 Task: Look for properties that have pools.
Action: Mouse moved to (1076, 172)
Screenshot: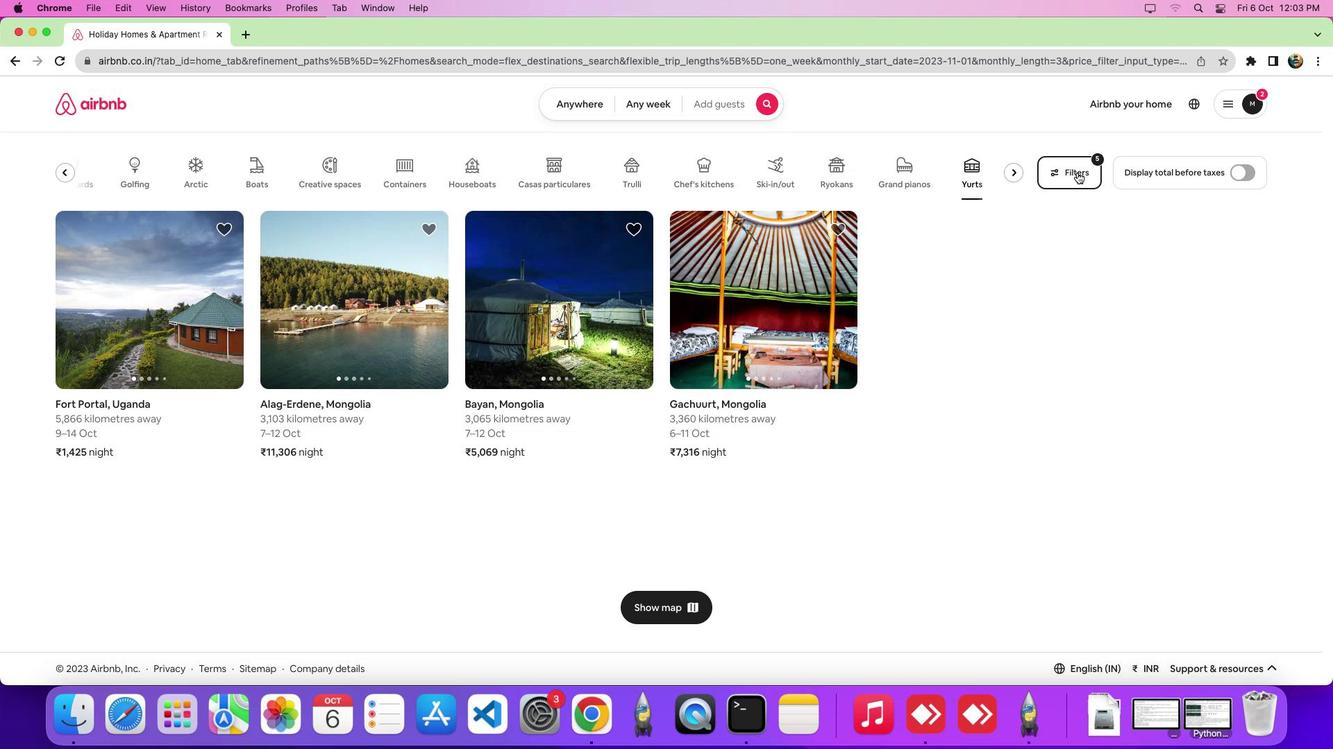 
Action: Mouse pressed left at (1076, 172)
Screenshot: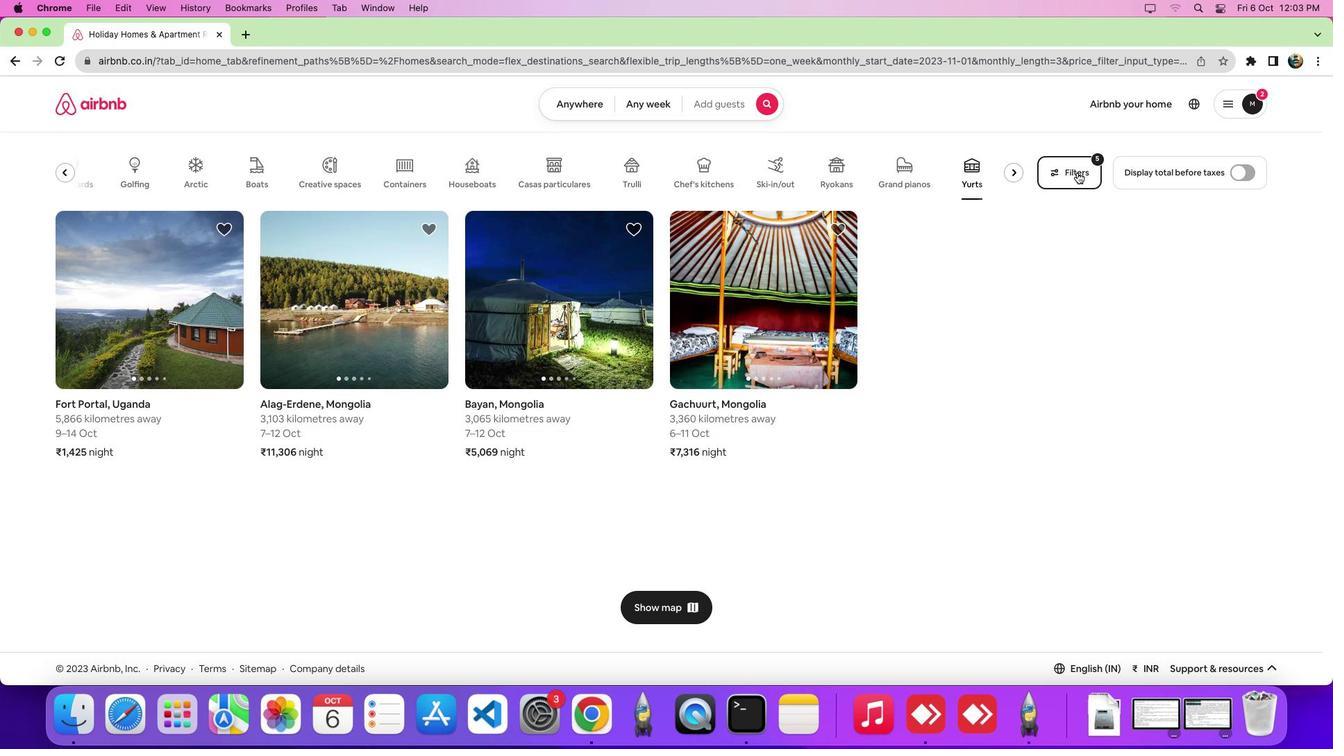 
Action: Mouse moved to (524, 249)
Screenshot: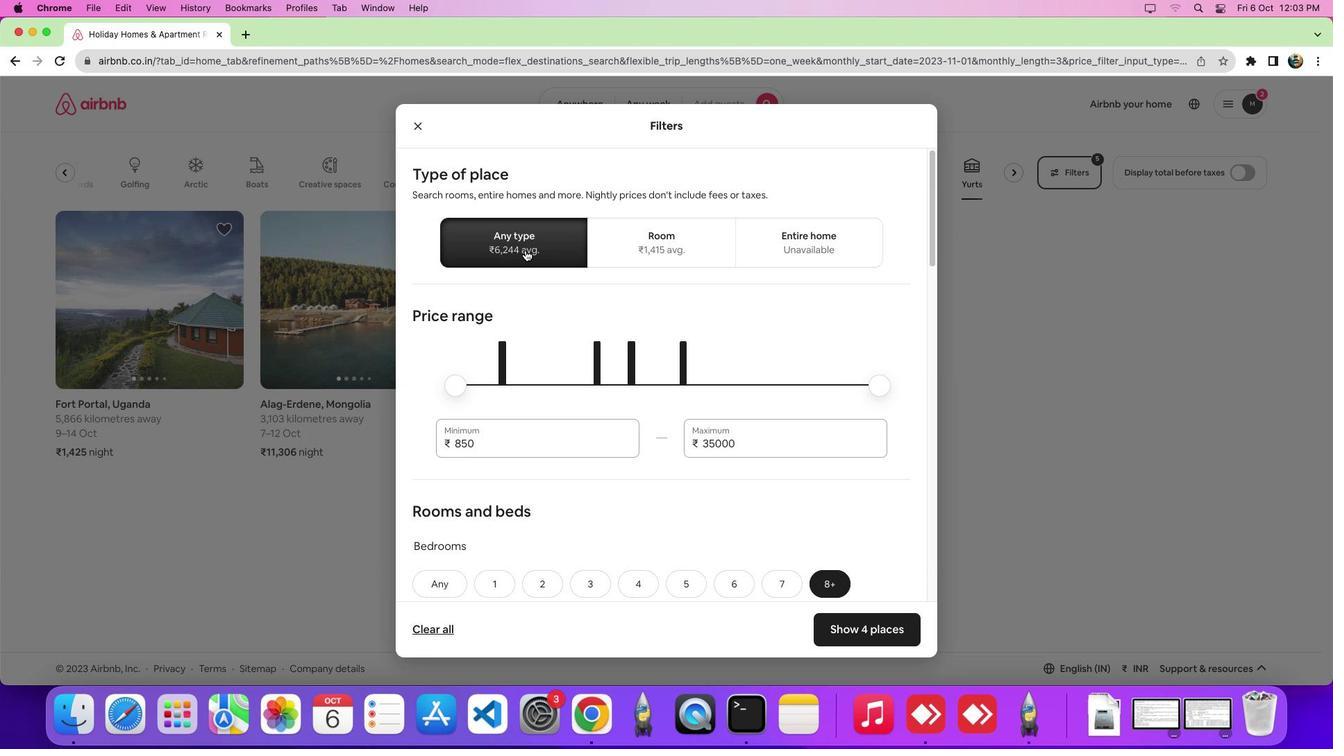 
Action: Mouse pressed left at (524, 249)
Screenshot: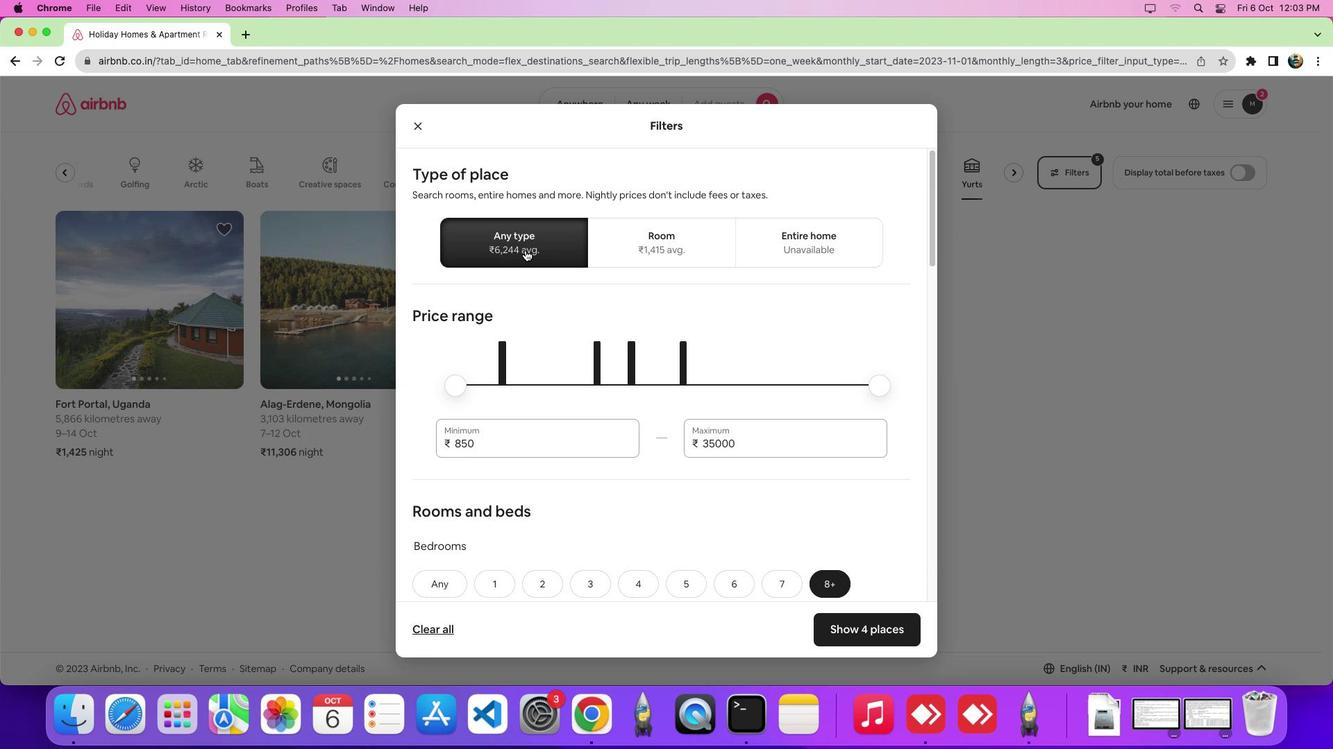 
Action: Mouse moved to (641, 408)
Screenshot: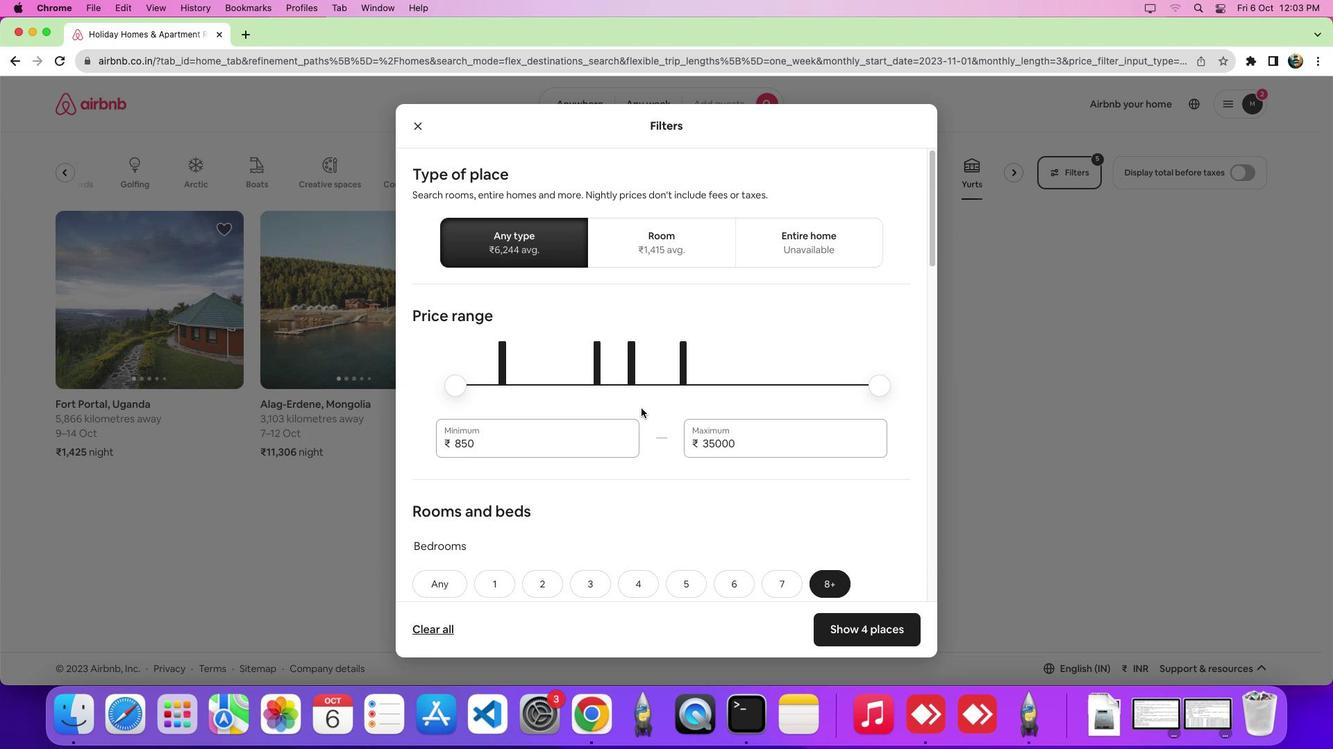 
Action: Mouse scrolled (641, 408) with delta (0, 0)
Screenshot: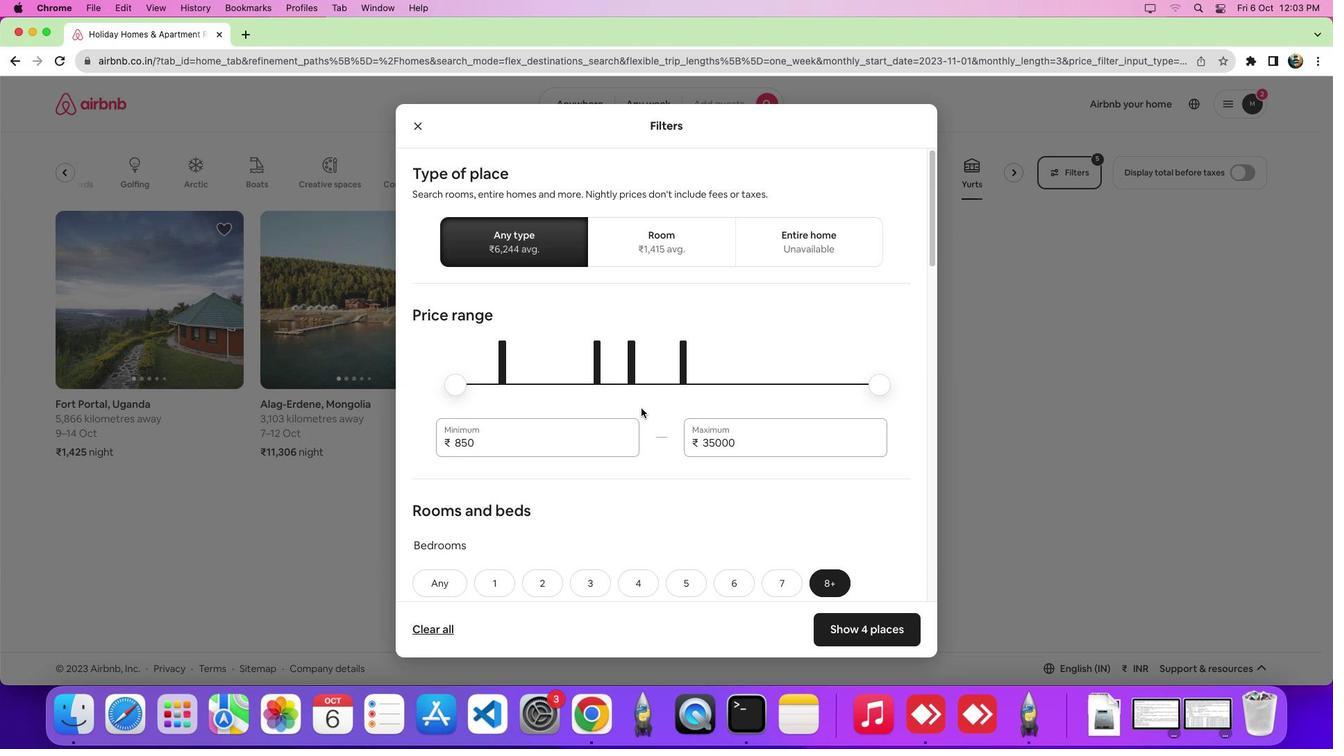 
Action: Mouse scrolled (641, 408) with delta (0, 0)
Screenshot: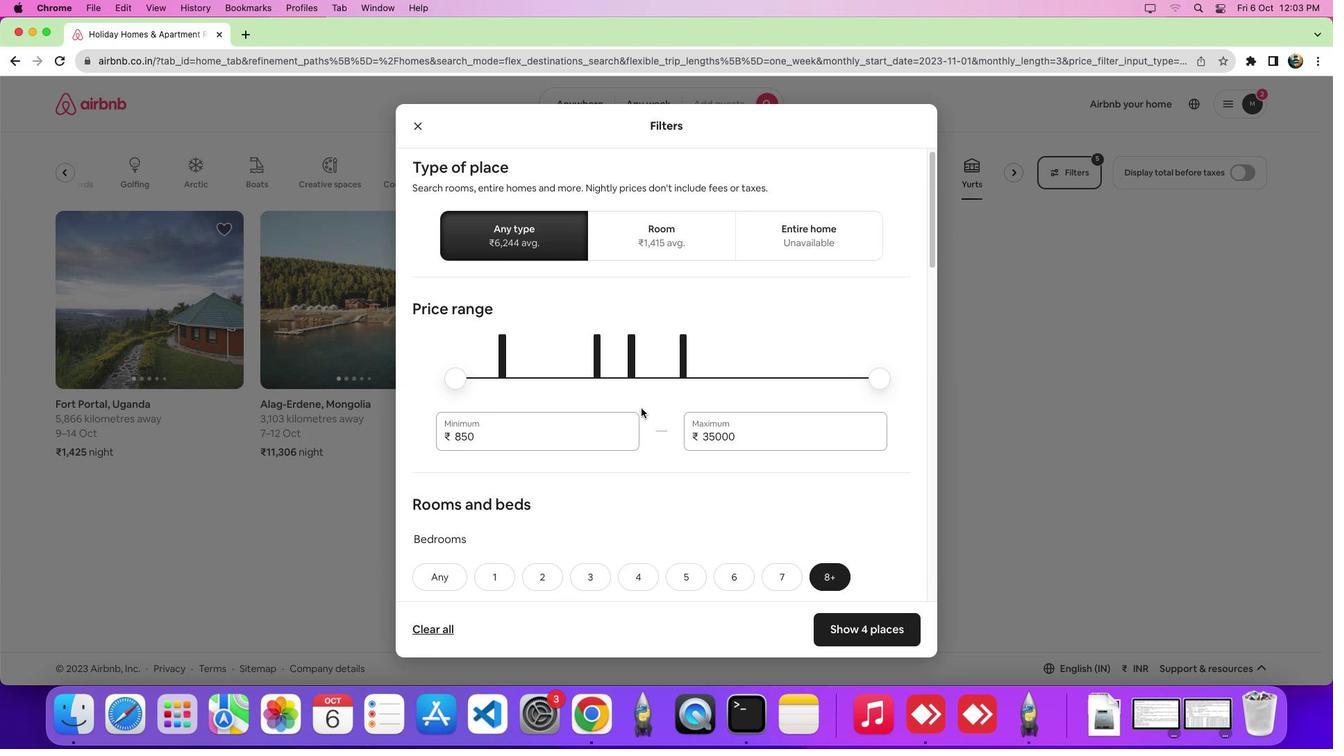 
Action: Mouse scrolled (641, 408) with delta (0, -2)
Screenshot: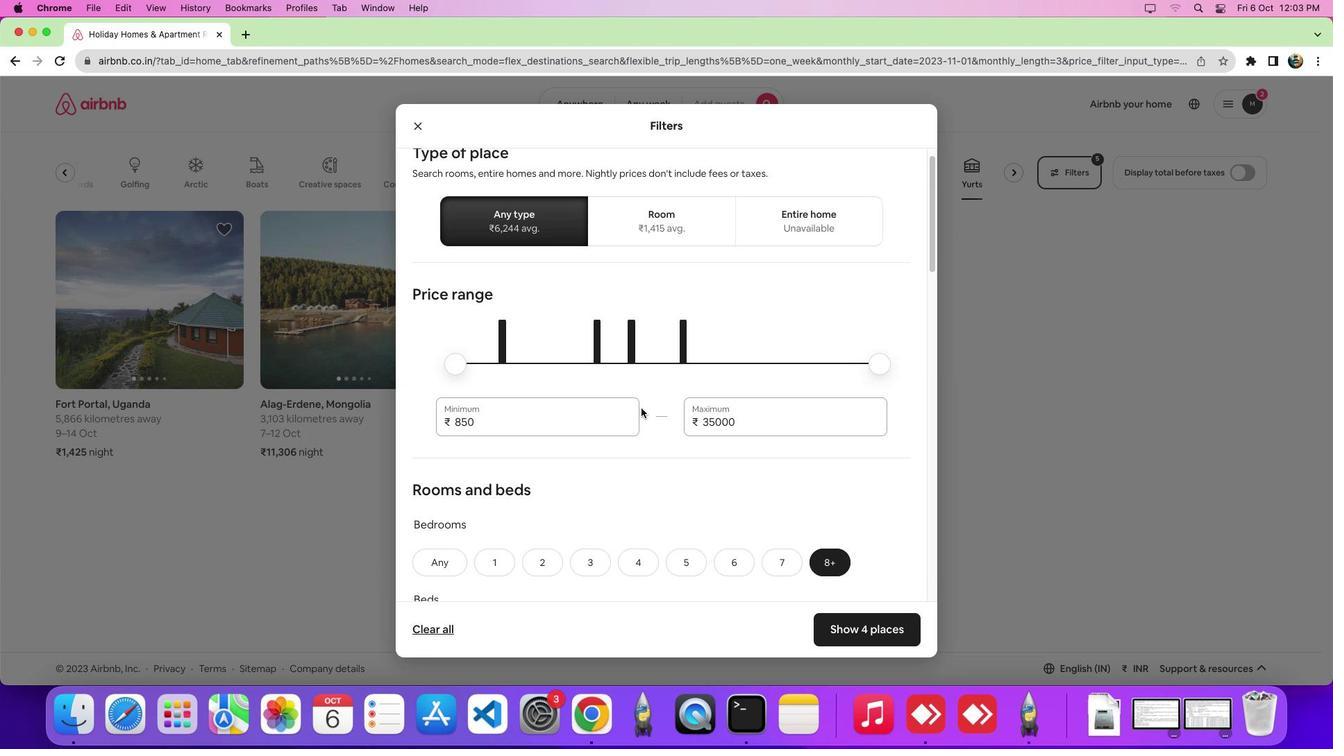 
Action: Mouse scrolled (641, 408) with delta (0, -4)
Screenshot: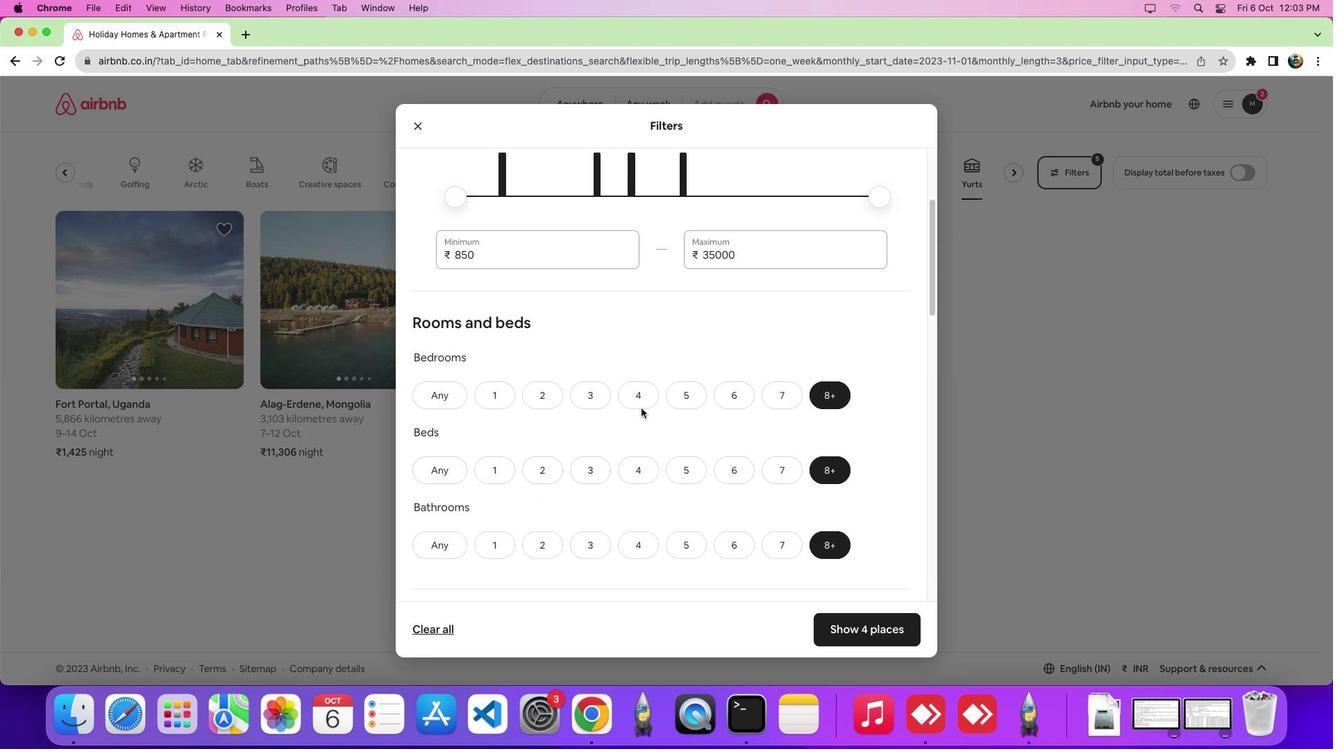 
Action: Mouse scrolled (641, 408) with delta (0, 0)
Screenshot: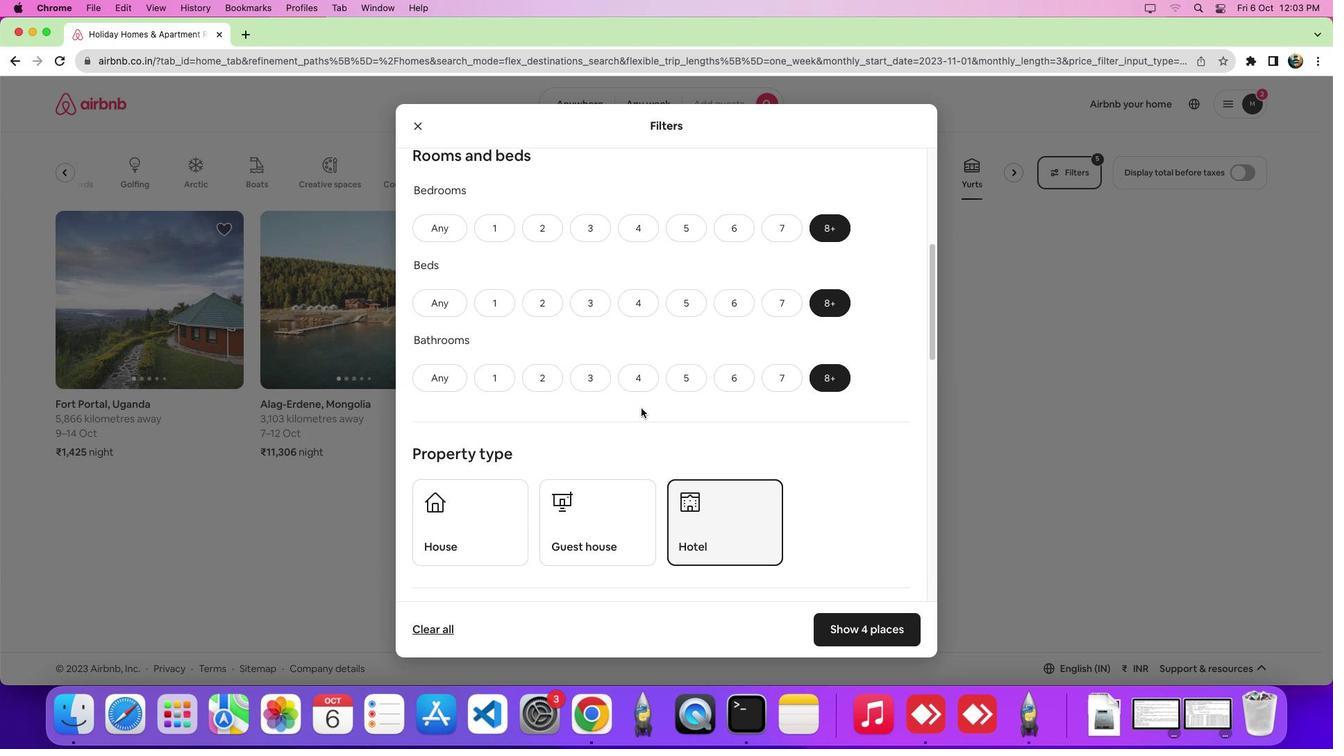 
Action: Mouse scrolled (641, 408) with delta (0, 0)
Screenshot: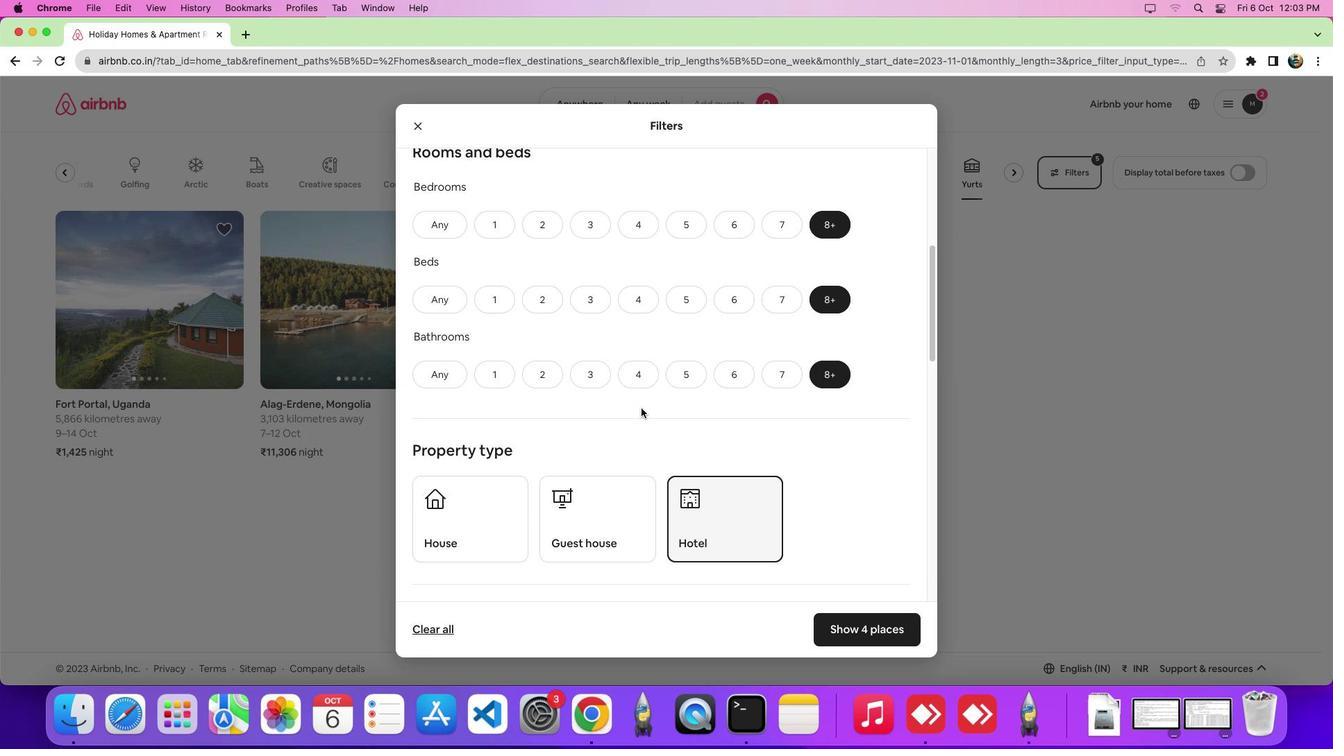 
Action: Mouse scrolled (641, 408) with delta (0, -3)
Screenshot: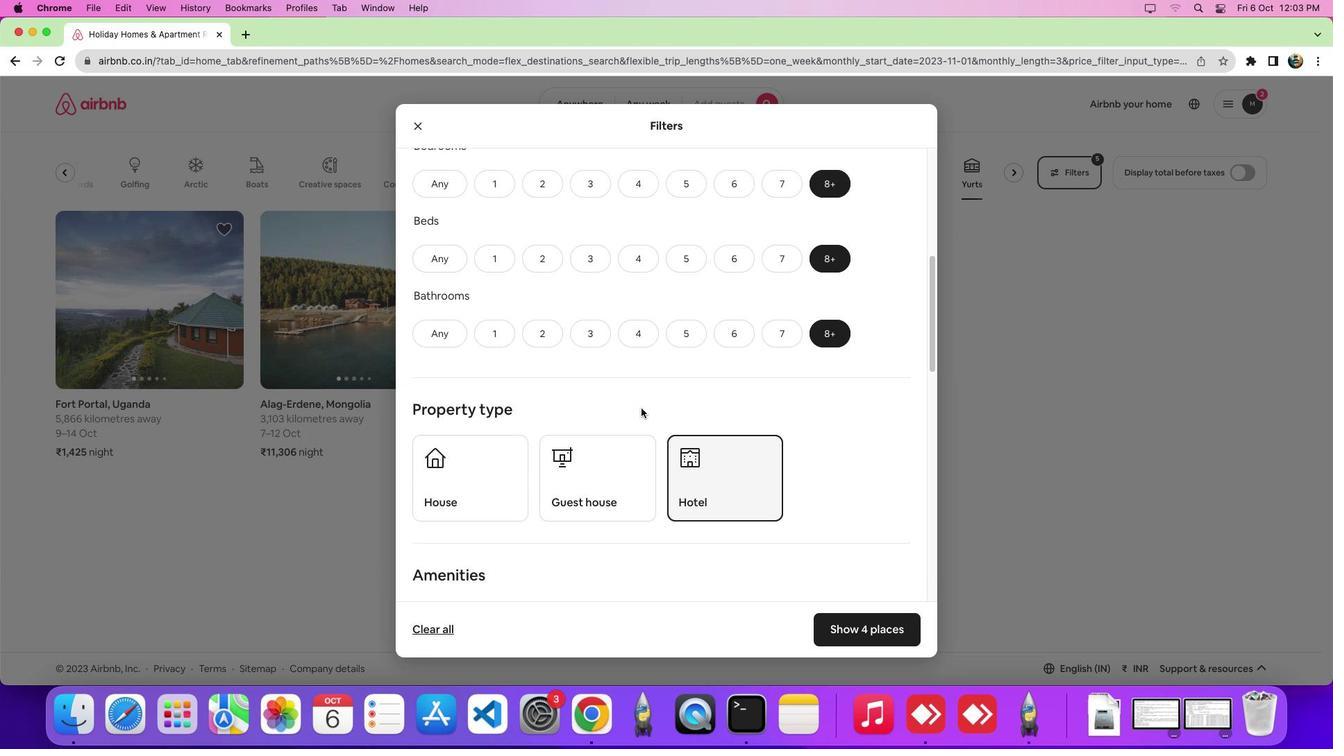 
Action: Mouse scrolled (641, 408) with delta (0, 0)
Screenshot: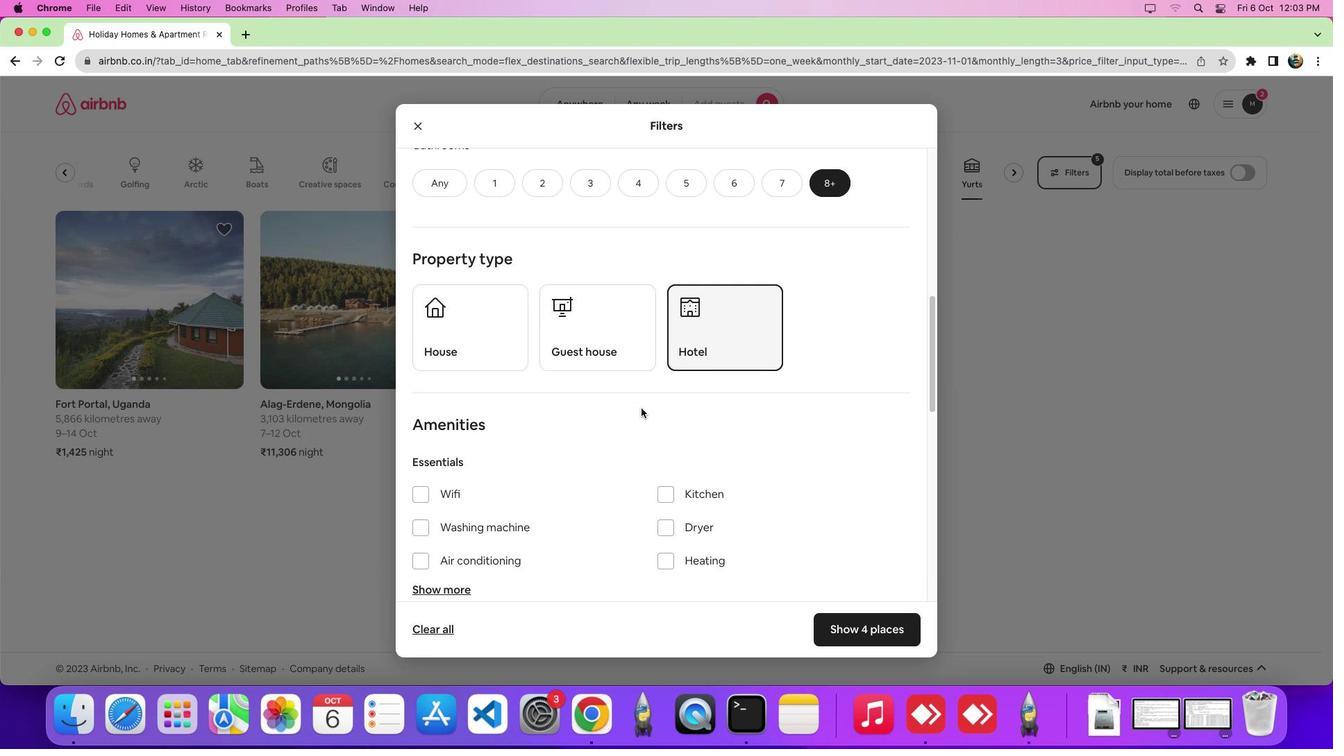 
Action: Mouse scrolled (641, 408) with delta (0, 0)
Screenshot: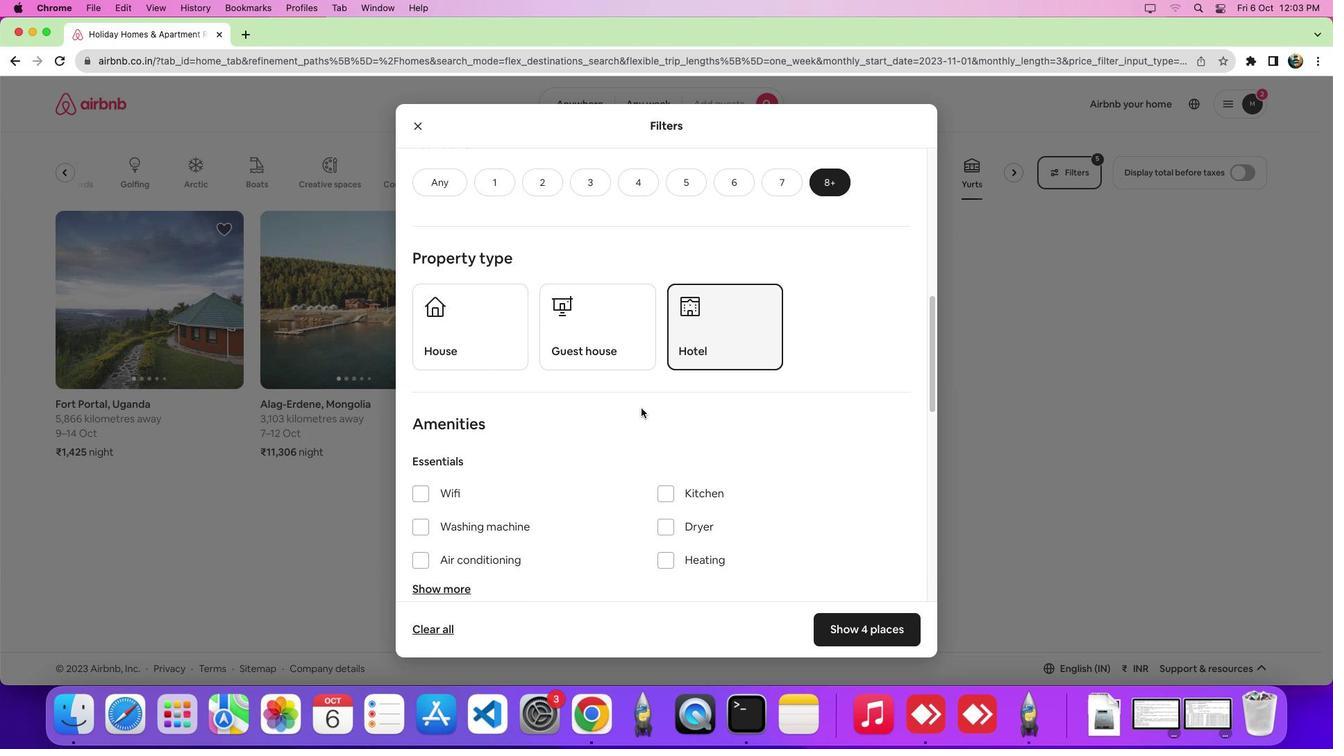
Action: Mouse scrolled (641, 408) with delta (0, 0)
Screenshot: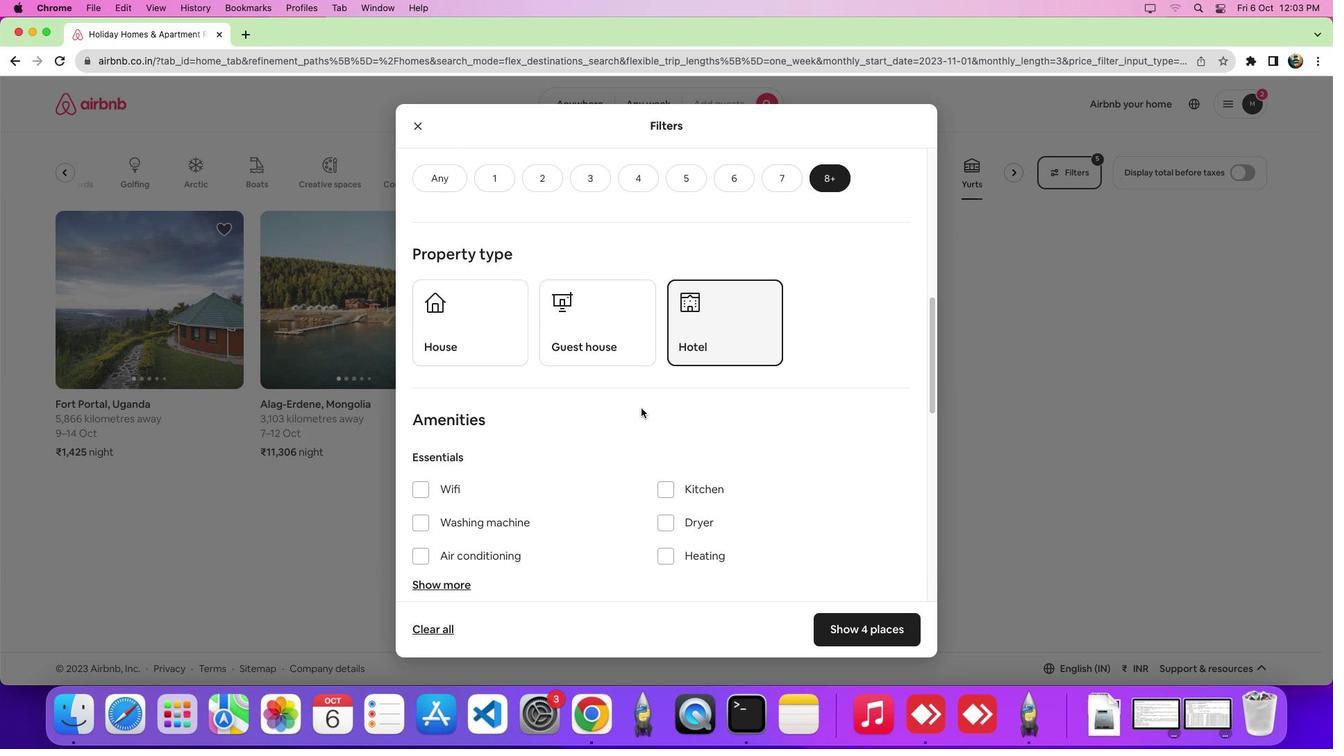 
Action: Mouse scrolled (641, 408) with delta (0, -1)
Screenshot: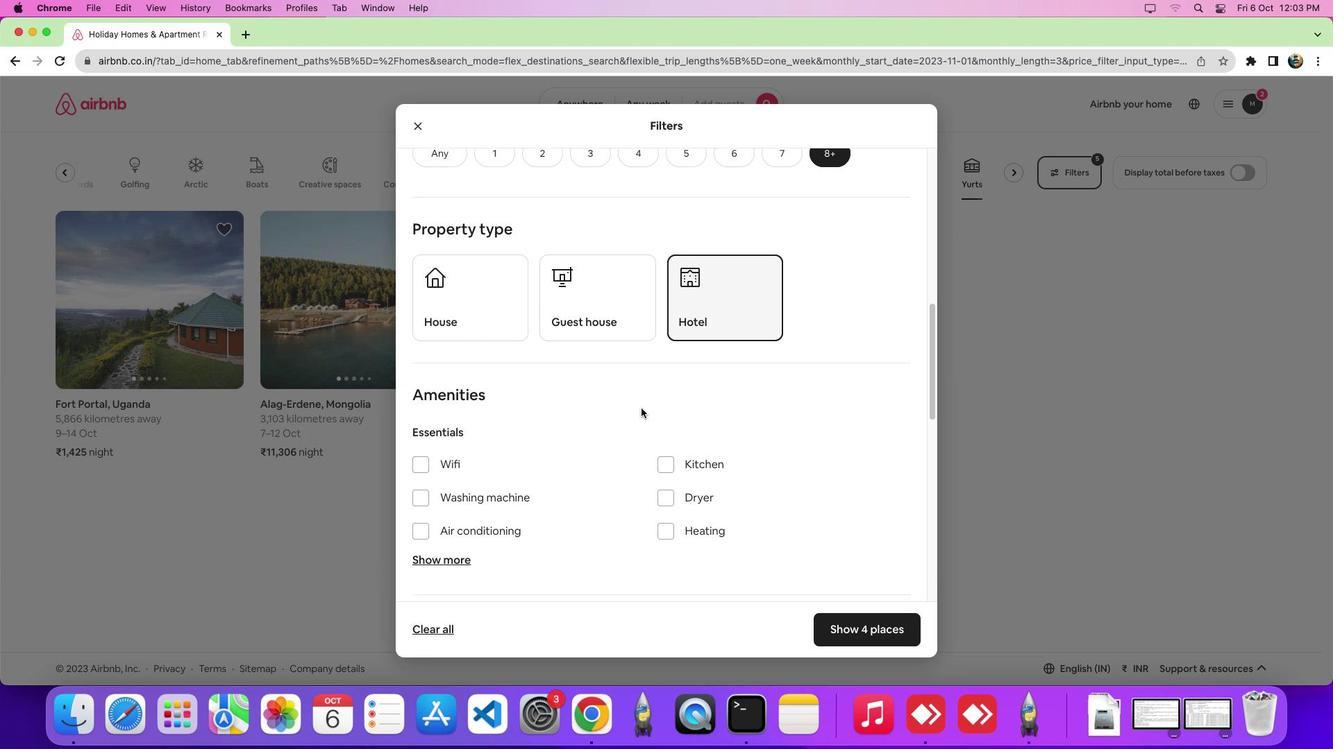 
Action: Mouse scrolled (641, 408) with delta (0, 0)
Screenshot: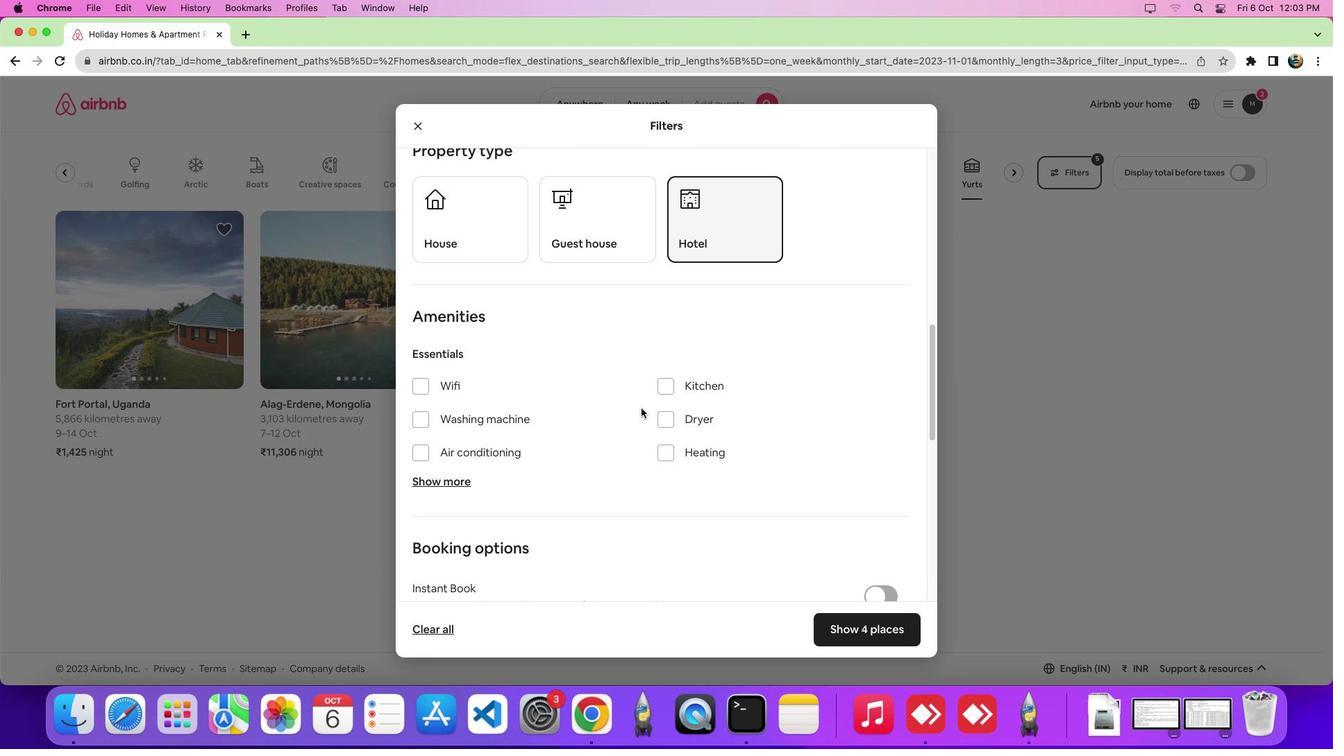 
Action: Mouse scrolled (641, 408) with delta (0, 0)
Screenshot: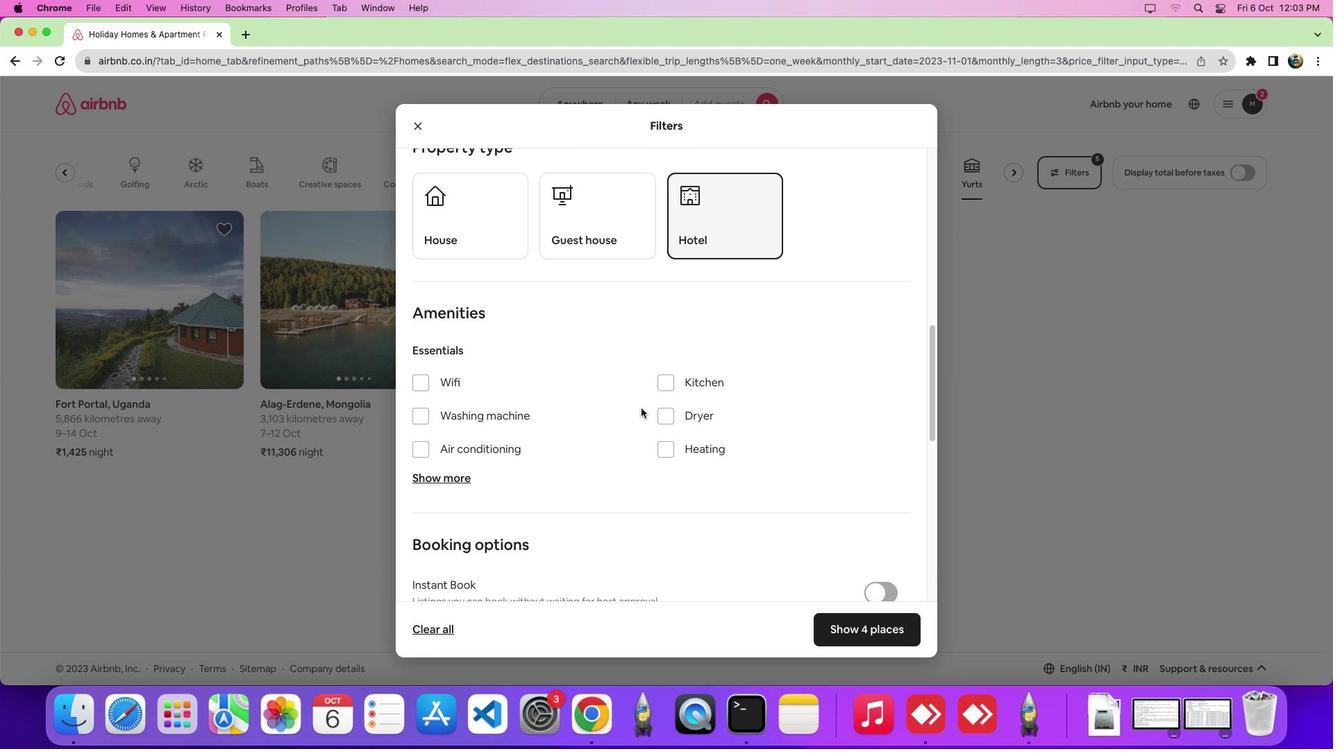 
Action: Mouse scrolled (641, 408) with delta (0, -1)
Screenshot: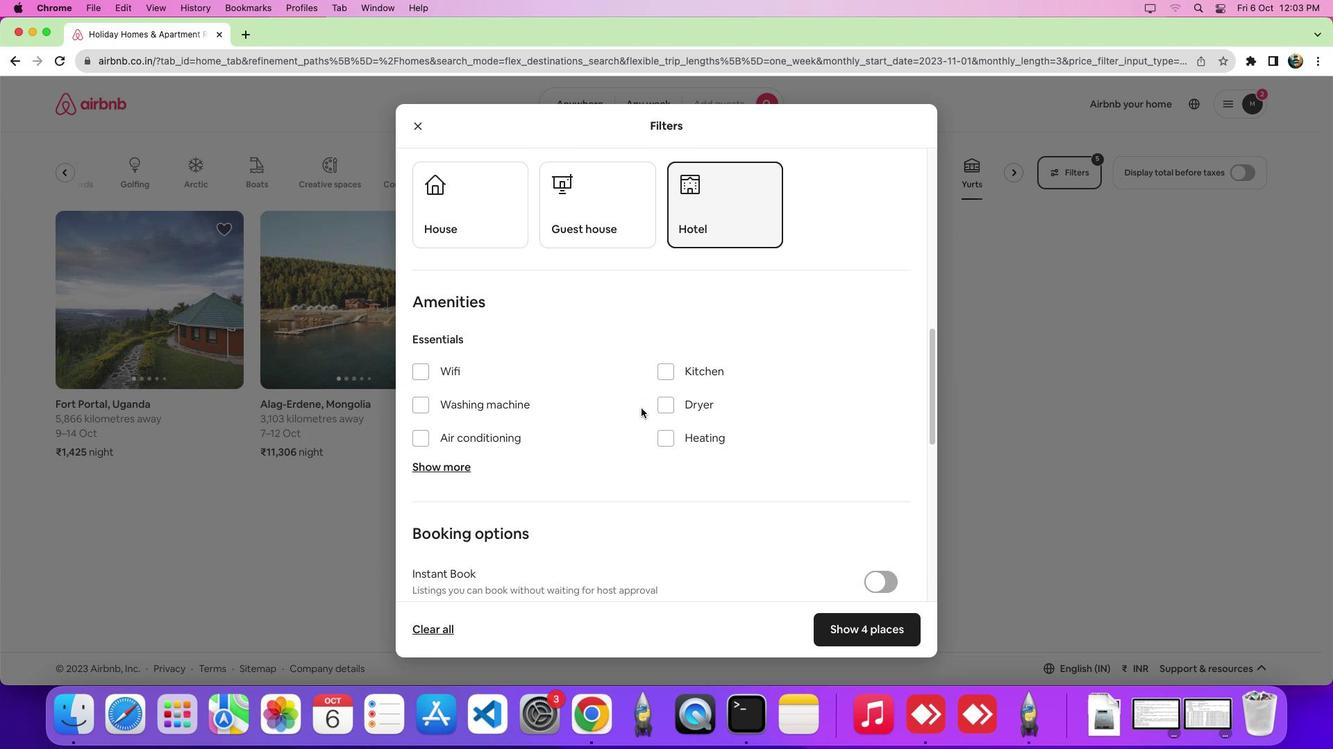 
Action: Mouse moved to (465, 392)
Screenshot: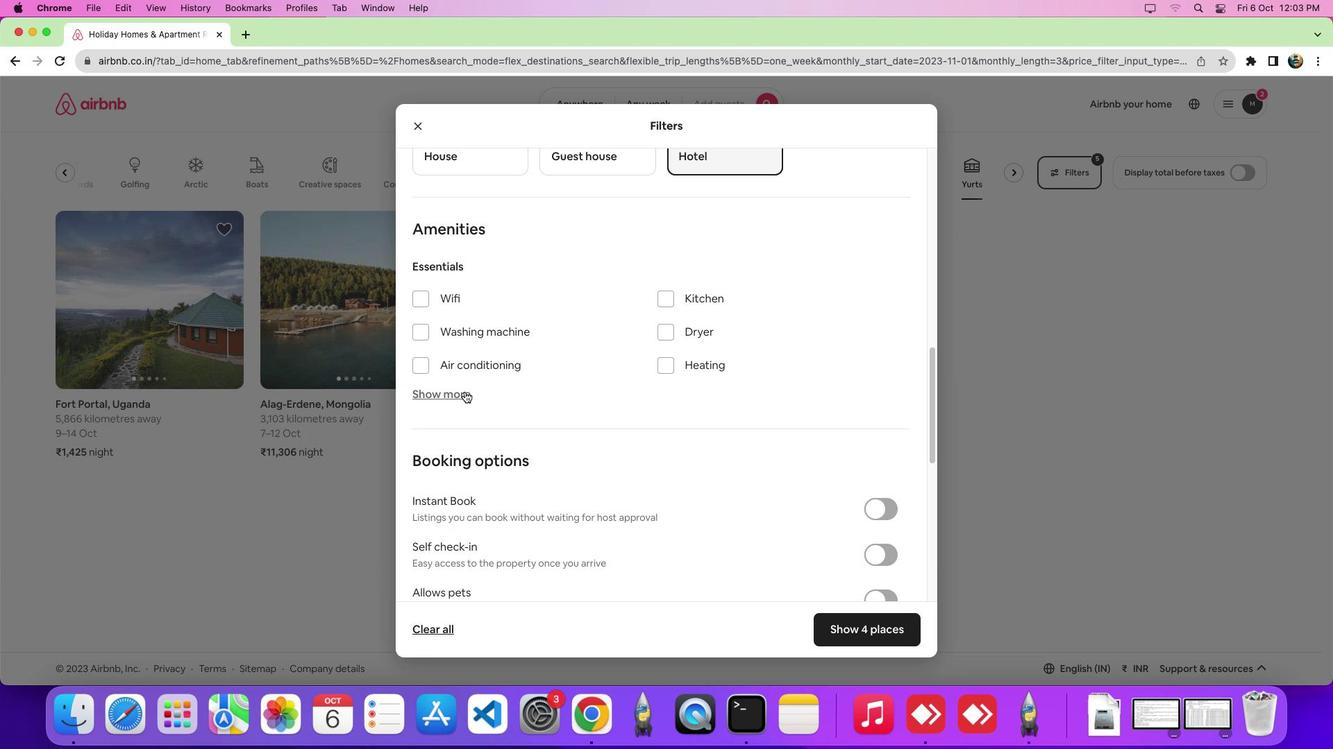 
Action: Mouse pressed left at (465, 392)
Screenshot: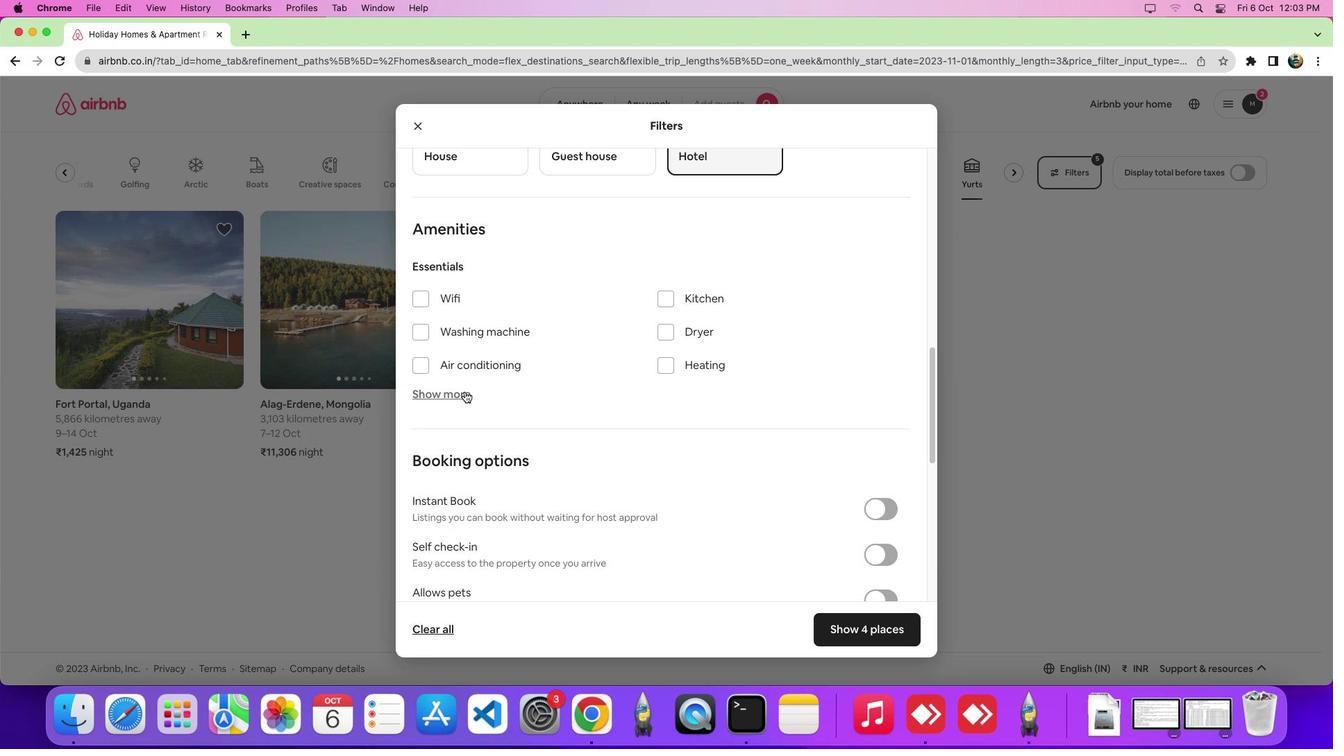
Action: Mouse moved to (643, 440)
Screenshot: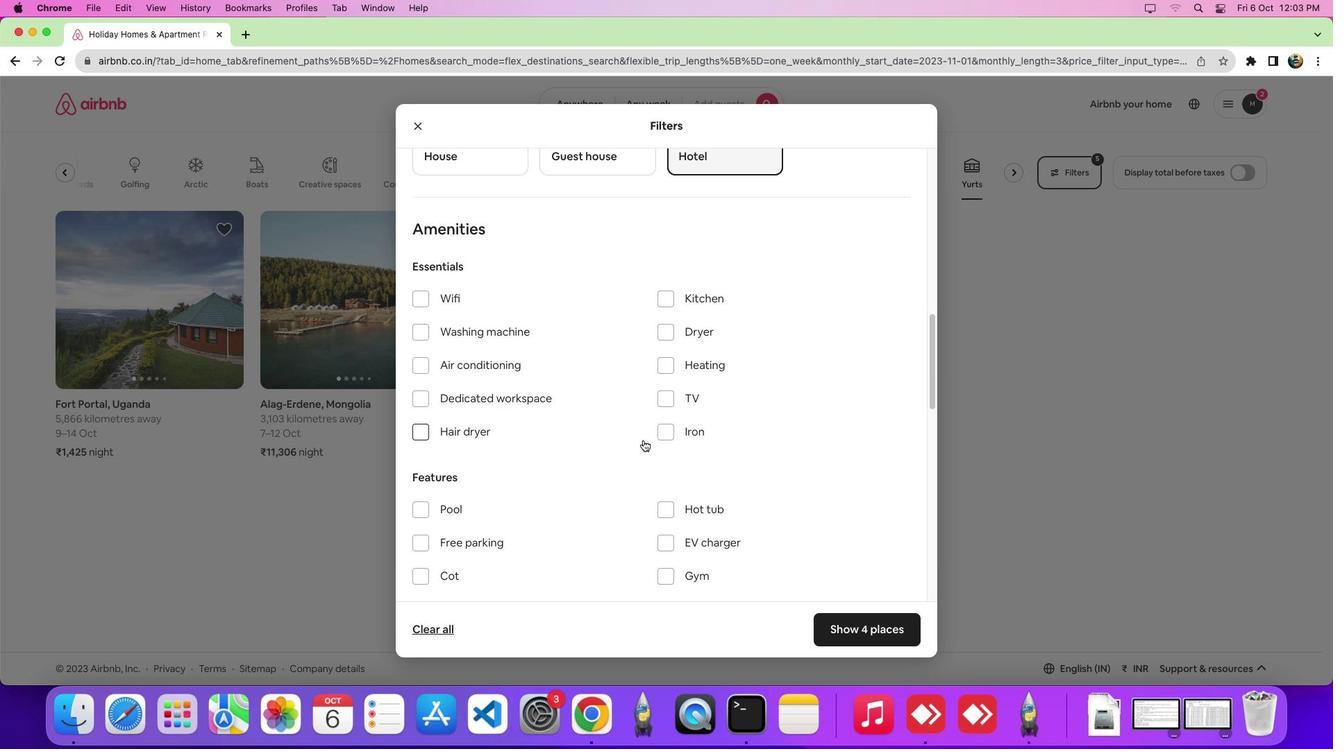 
Action: Mouse scrolled (643, 440) with delta (0, 0)
Screenshot: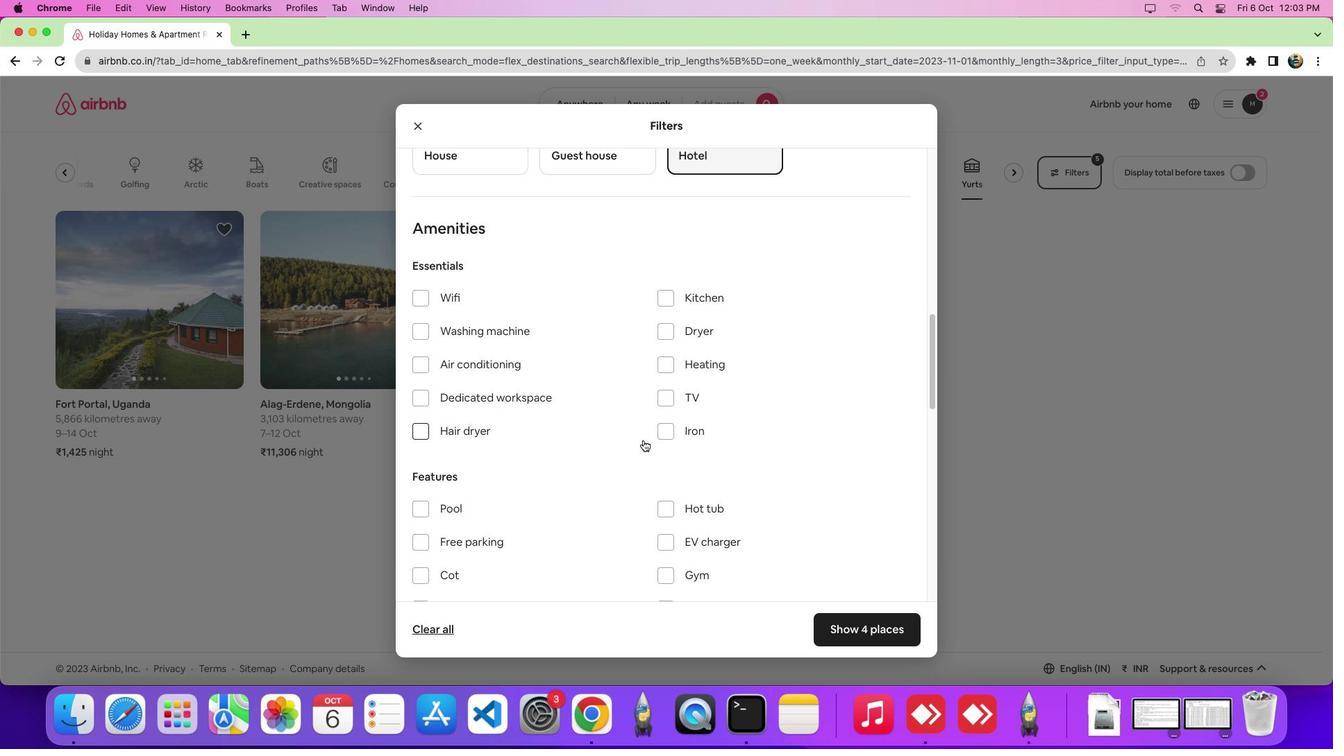 
Action: Mouse scrolled (643, 440) with delta (0, 0)
Screenshot: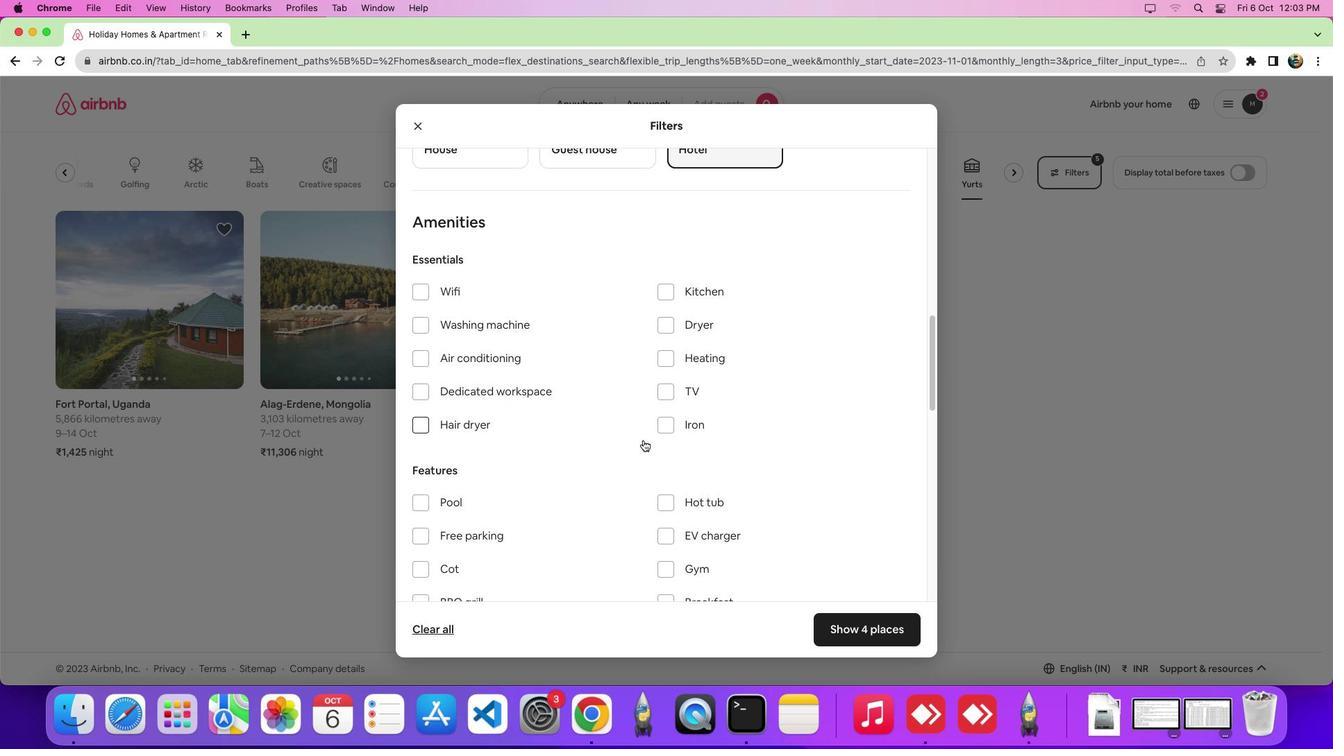 
Action: Mouse scrolled (643, 440) with delta (0, -1)
Screenshot: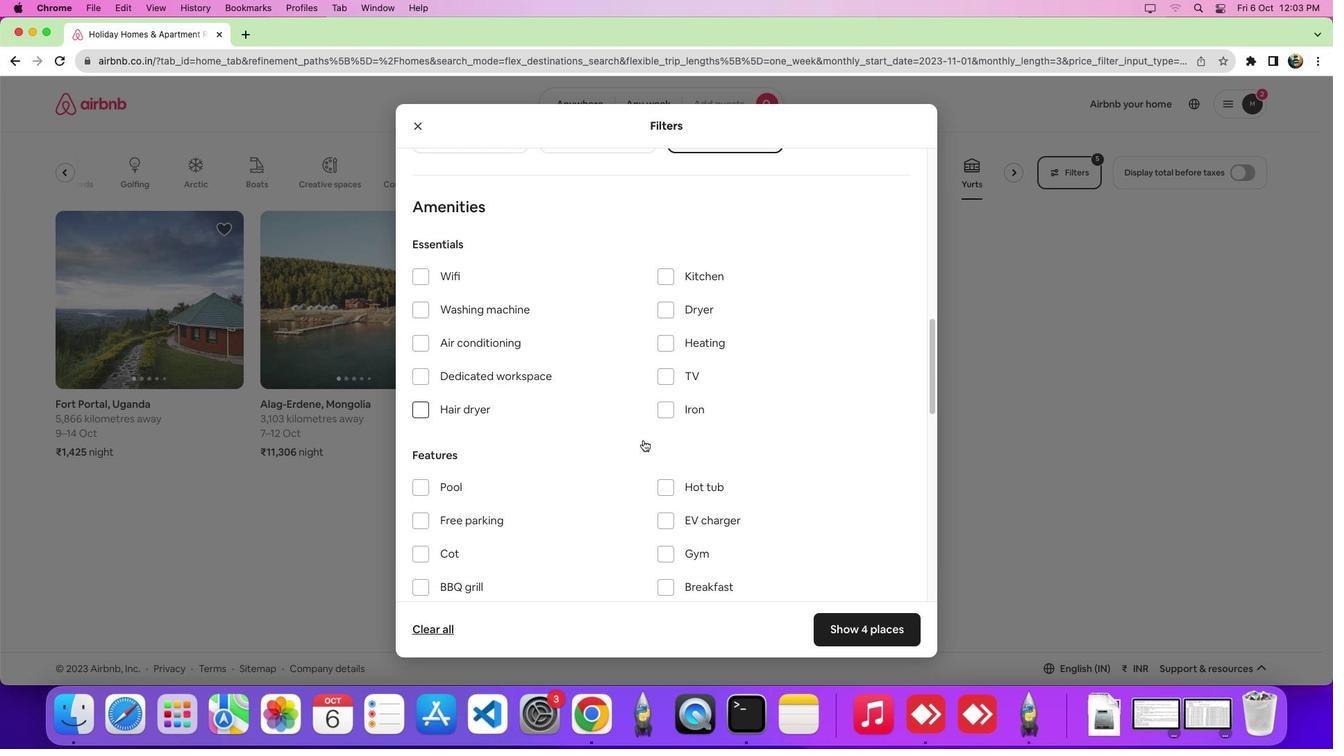 
Action: Mouse scrolled (643, 440) with delta (0, 0)
Screenshot: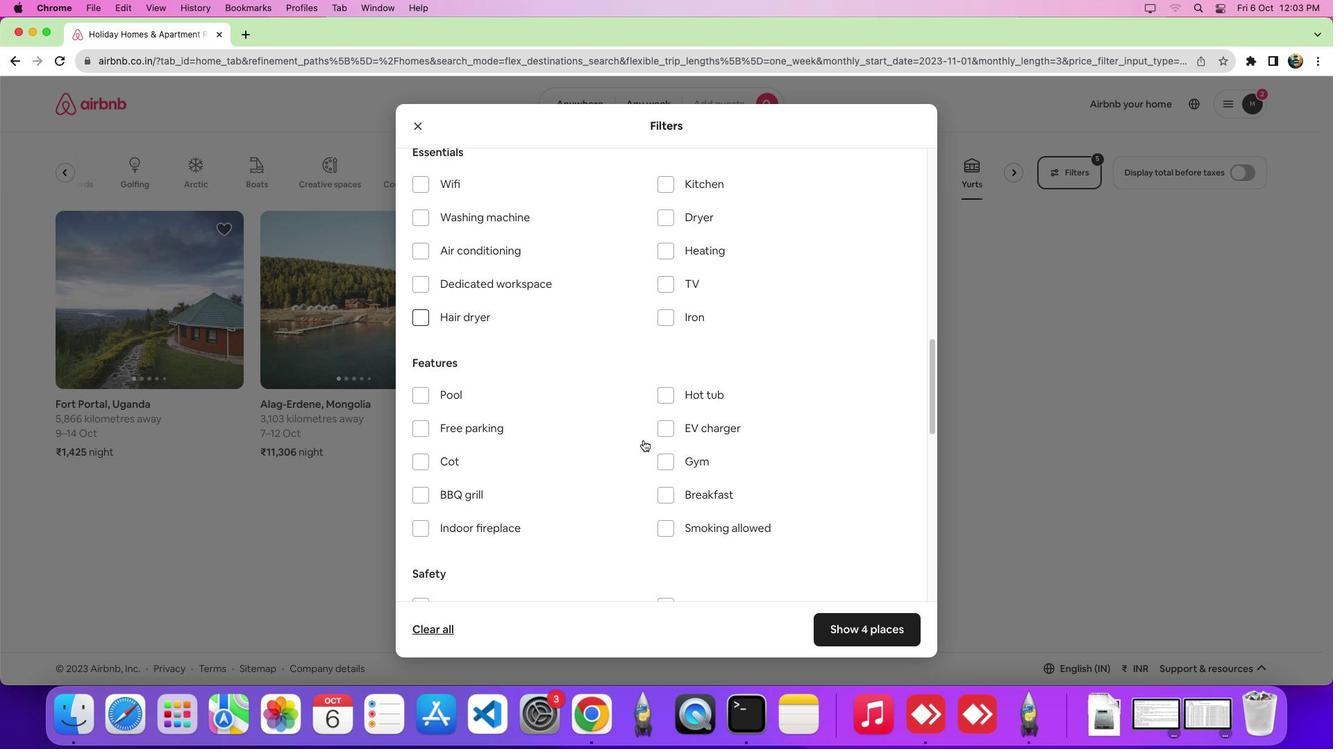 
Action: Mouse moved to (426, 397)
Screenshot: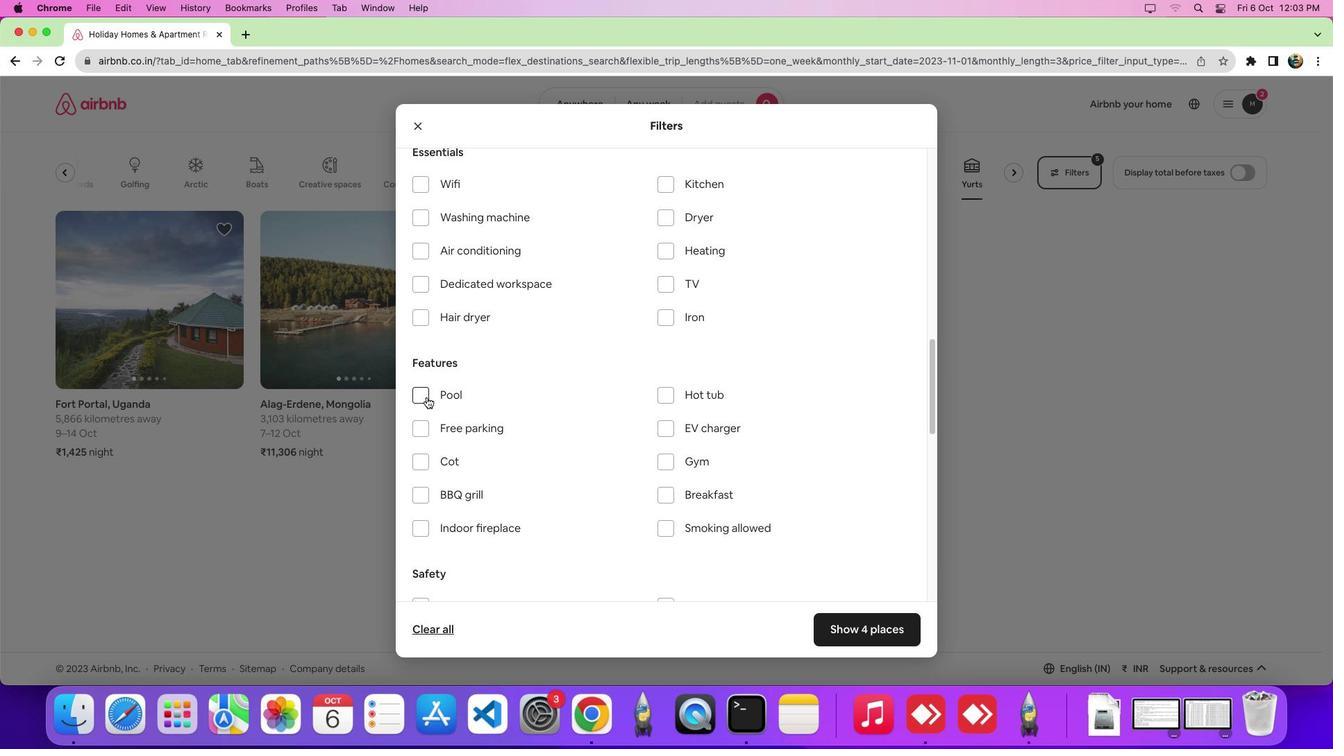 
Action: Mouse pressed left at (426, 397)
Screenshot: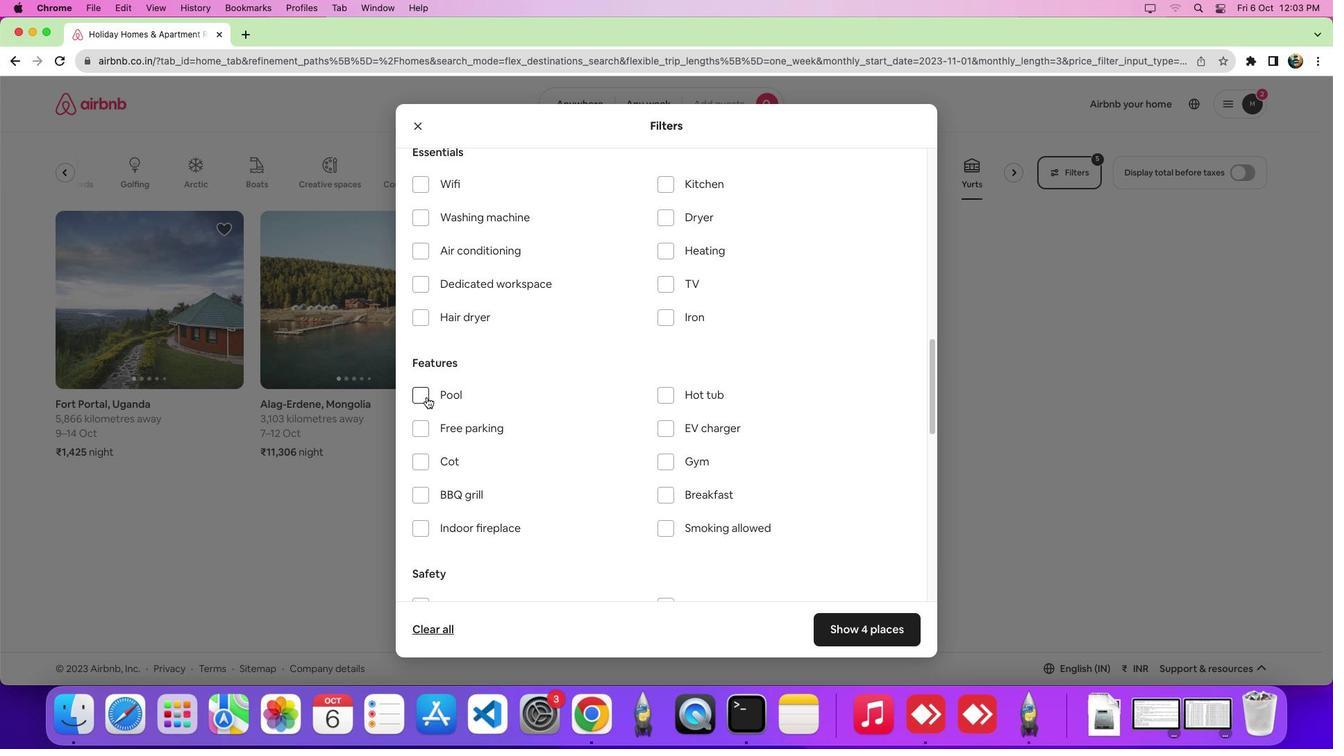 
Action: Mouse moved to (880, 617)
Screenshot: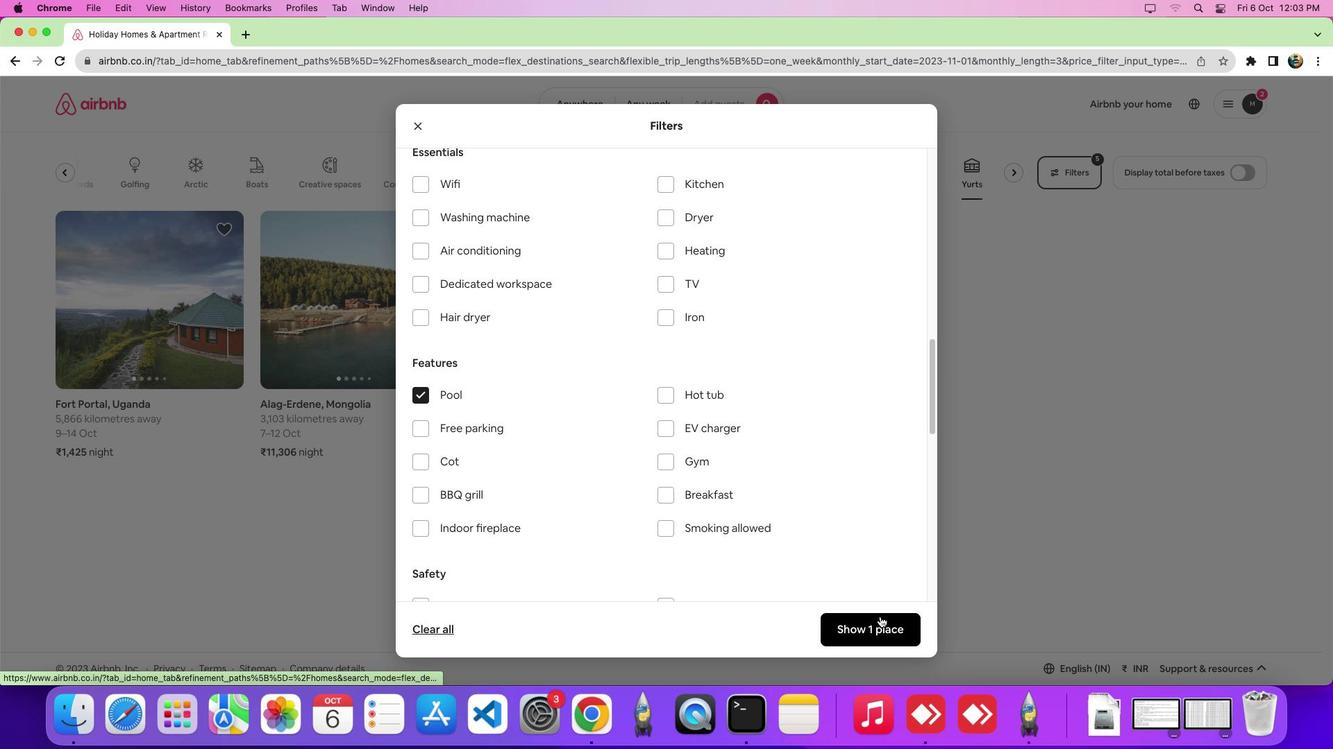 
Action: Mouse pressed left at (880, 617)
Screenshot: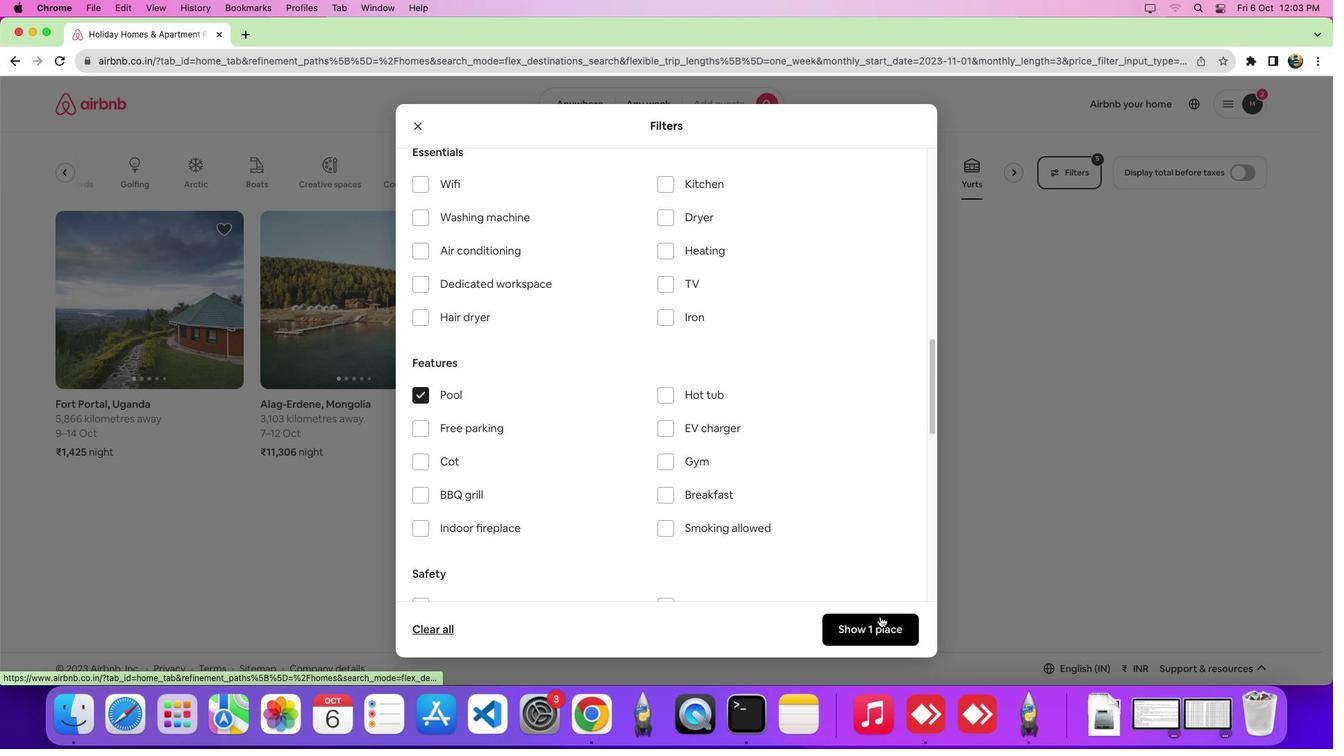 
Action: Mouse moved to (880, 617)
Screenshot: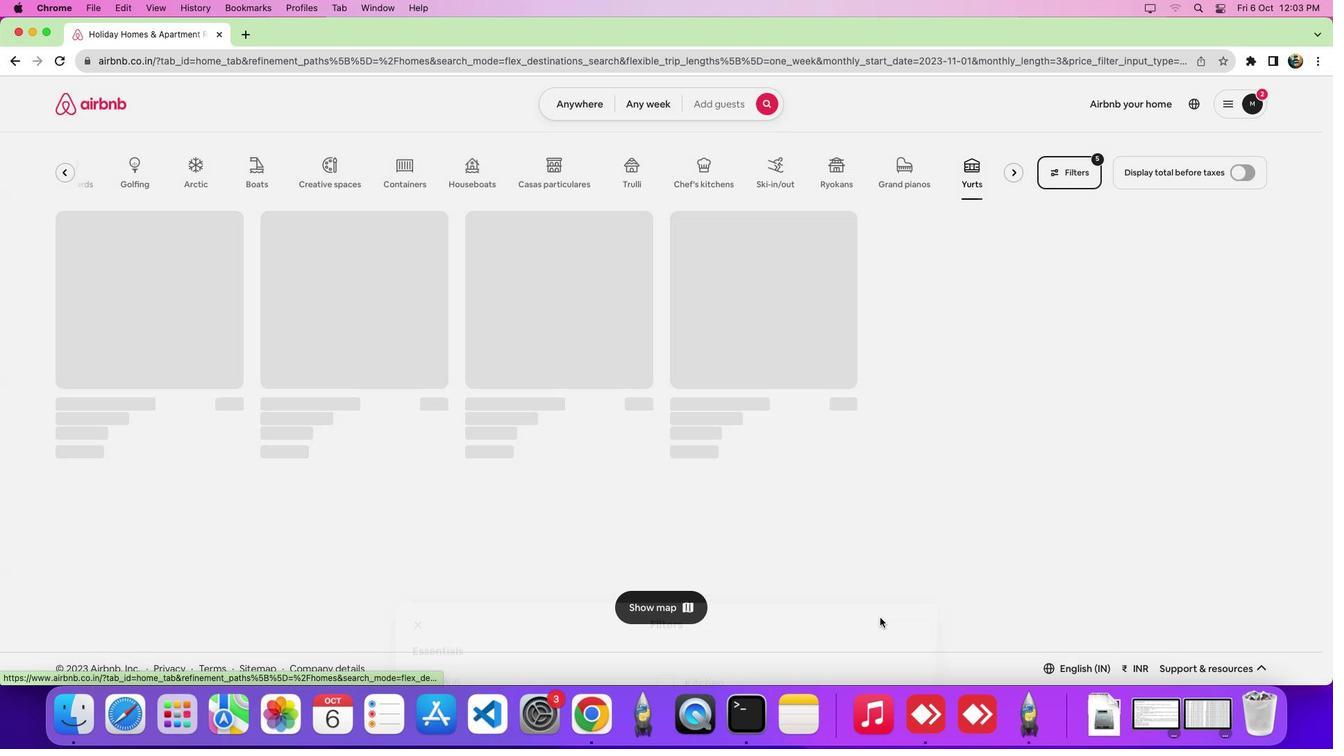 
